 Task: Add Sprouts Sliced Ripe Black Olives to the cart.
Action: Mouse moved to (16, 82)
Screenshot: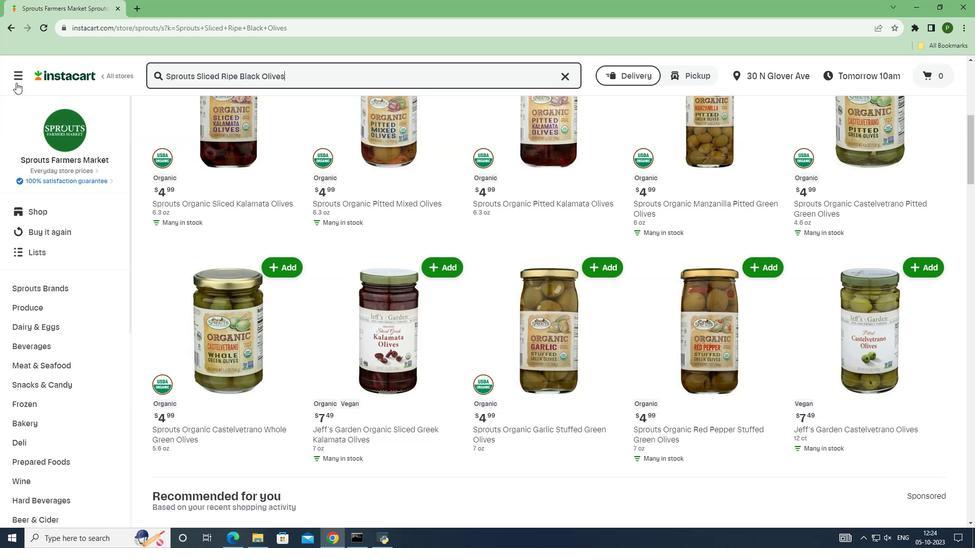 
Action: Mouse pressed left at (16, 82)
Screenshot: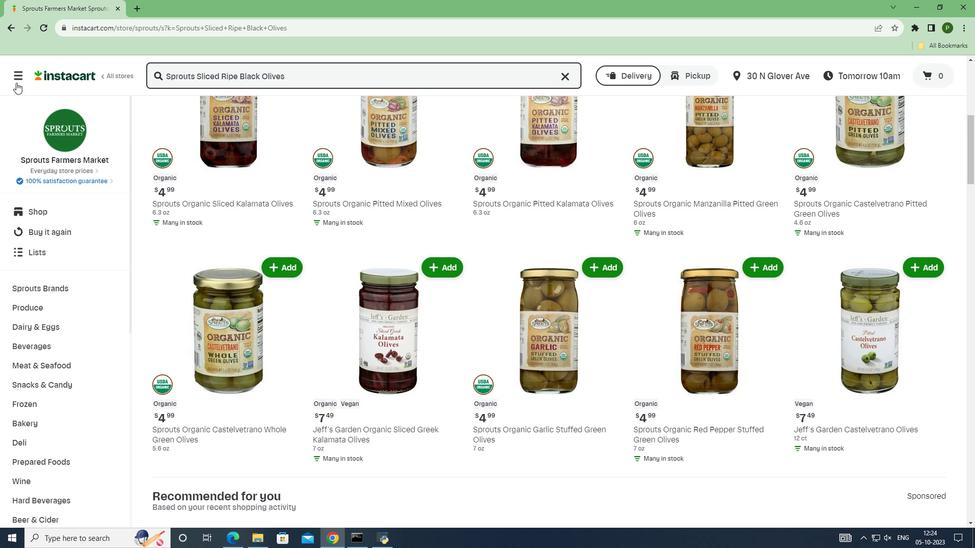 
Action: Mouse moved to (40, 284)
Screenshot: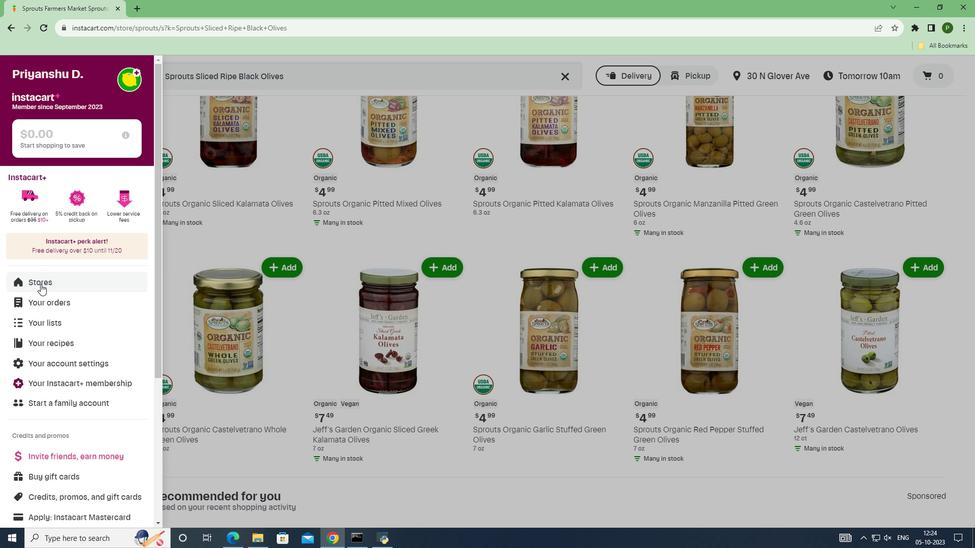 
Action: Mouse pressed left at (40, 284)
Screenshot: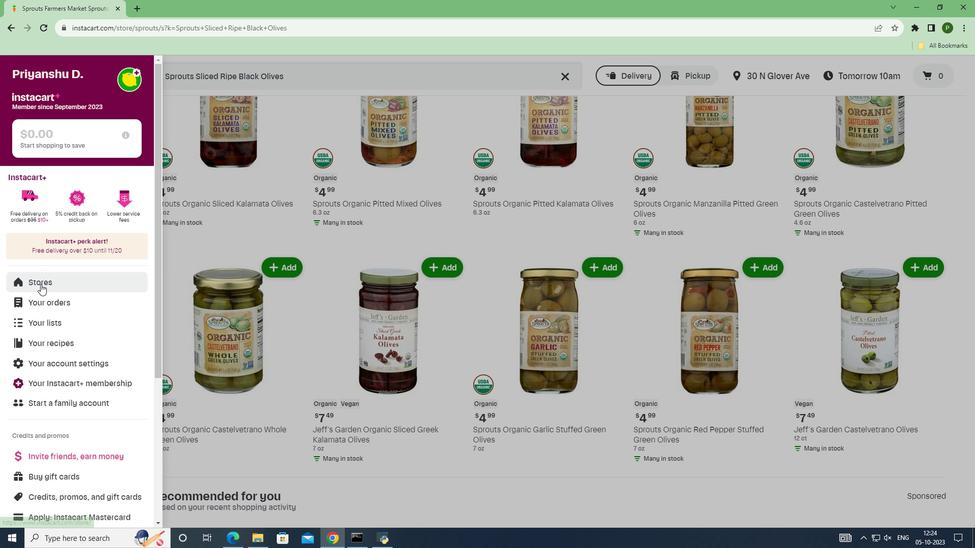 
Action: Mouse moved to (229, 123)
Screenshot: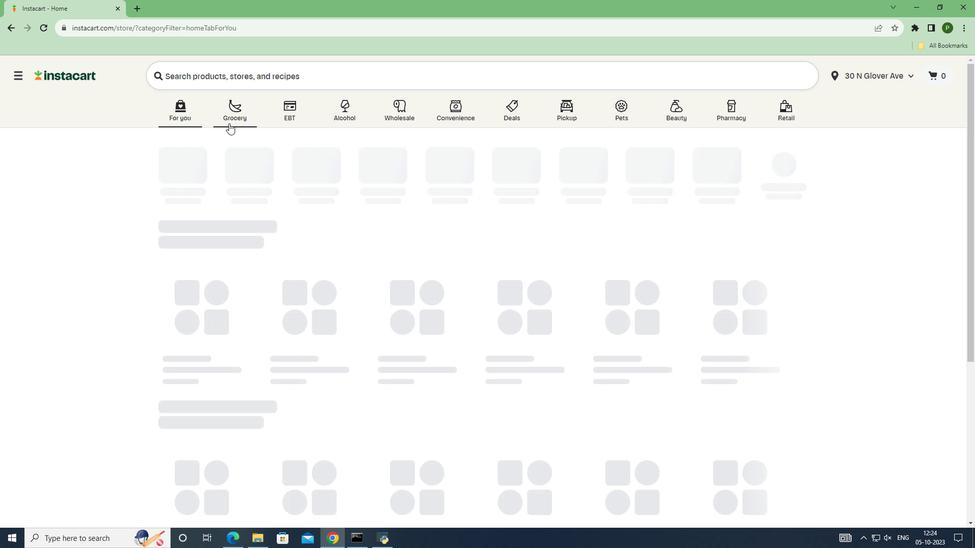 
Action: Mouse pressed left at (229, 123)
Screenshot: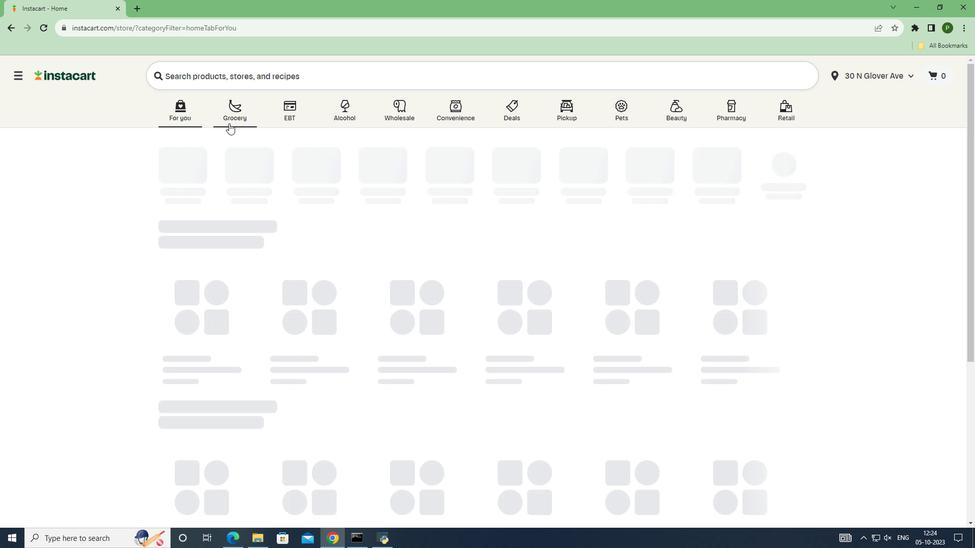 
Action: Mouse moved to (612, 232)
Screenshot: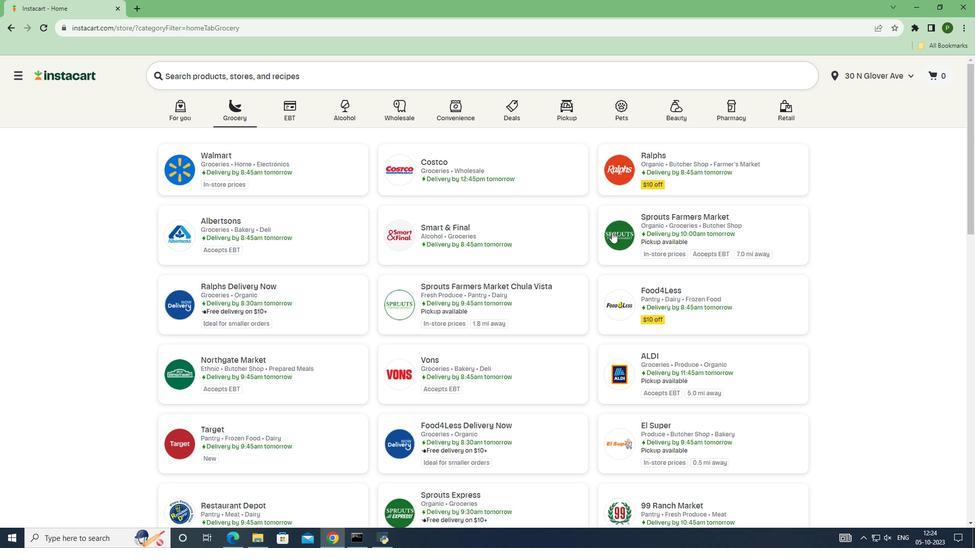 
Action: Mouse pressed left at (612, 232)
Screenshot: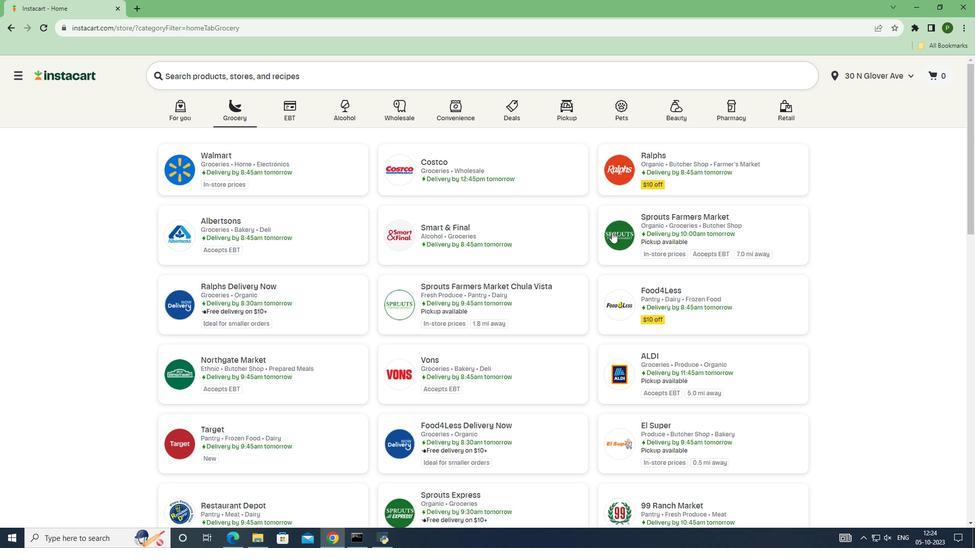 
Action: Mouse moved to (95, 290)
Screenshot: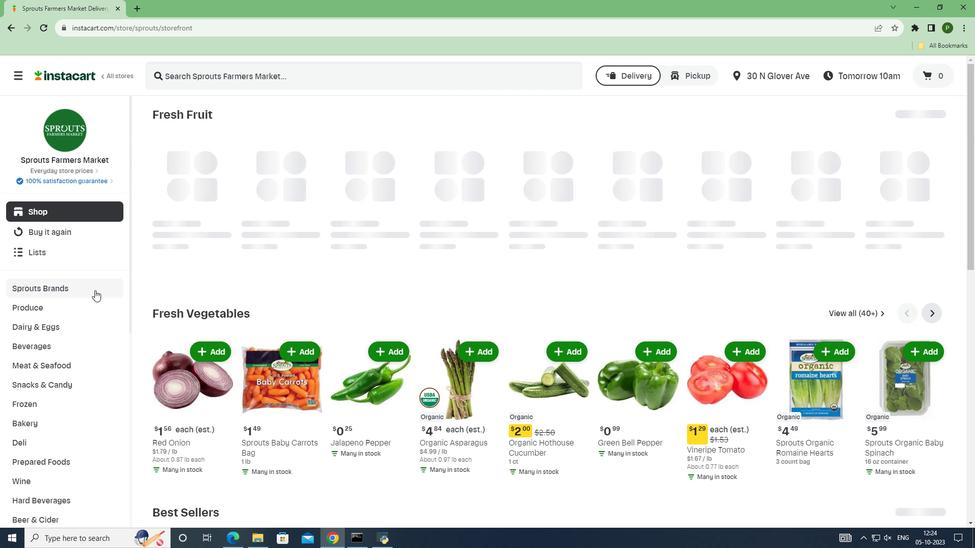 
Action: Mouse pressed left at (95, 290)
Screenshot: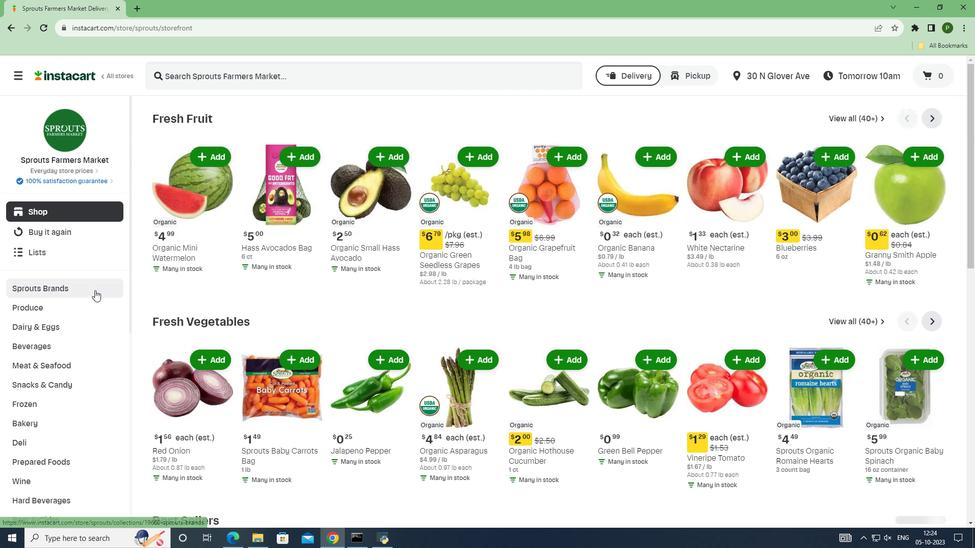 
Action: Mouse moved to (71, 367)
Screenshot: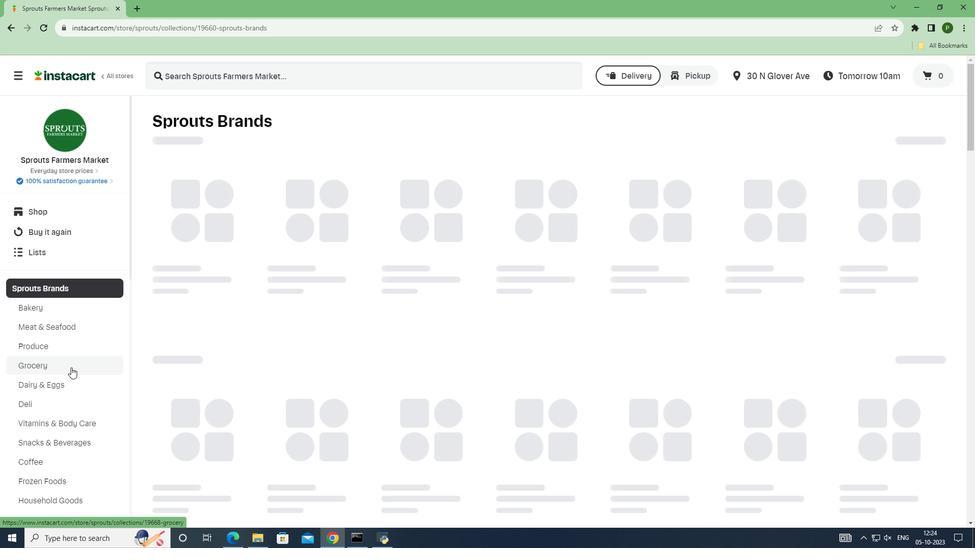 
Action: Mouse pressed left at (71, 367)
Screenshot: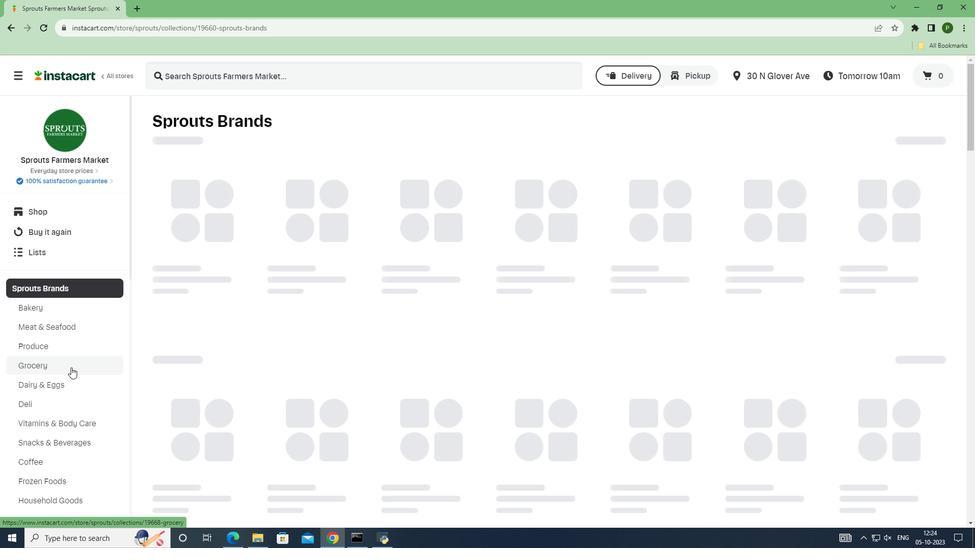 
Action: Mouse moved to (231, 227)
Screenshot: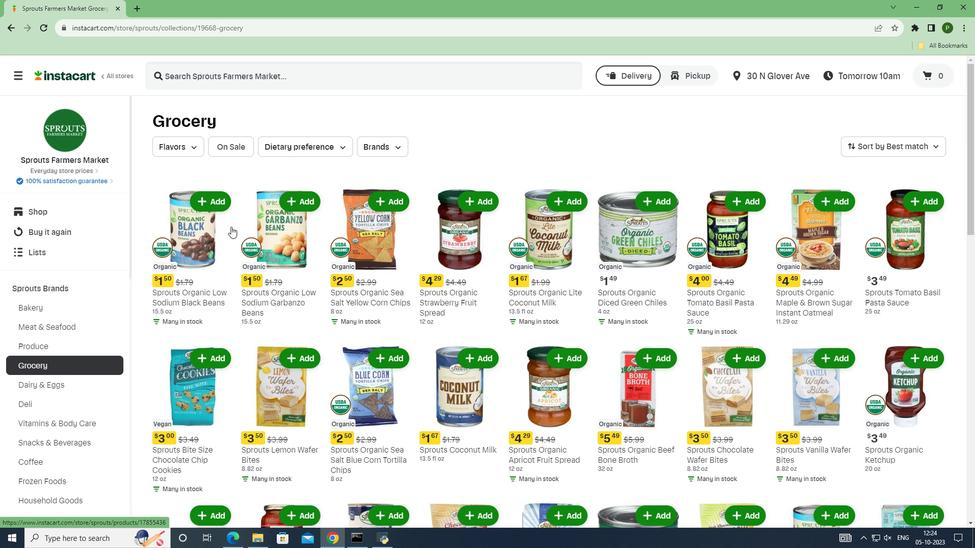 
Action: Mouse scrolled (231, 226) with delta (0, 0)
Screenshot: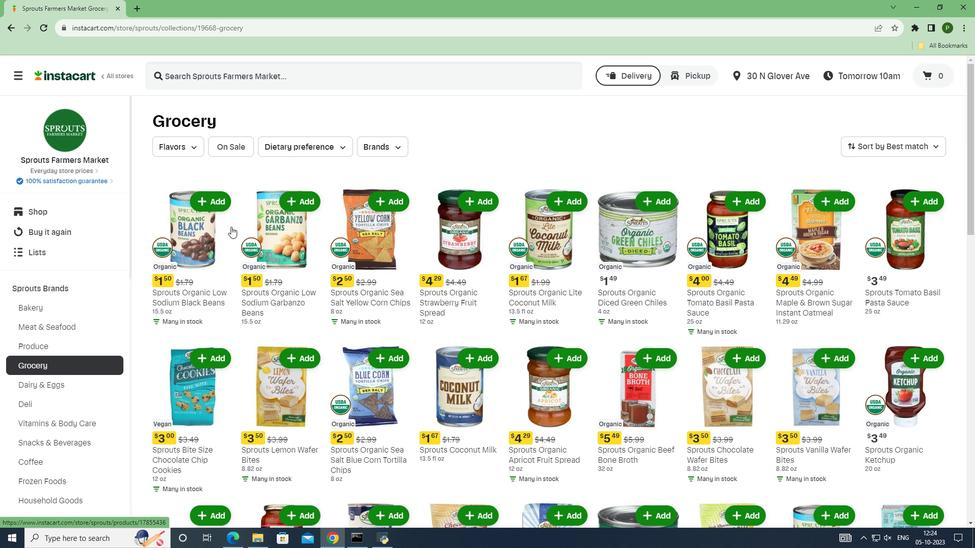 
Action: Mouse scrolled (231, 226) with delta (0, 0)
Screenshot: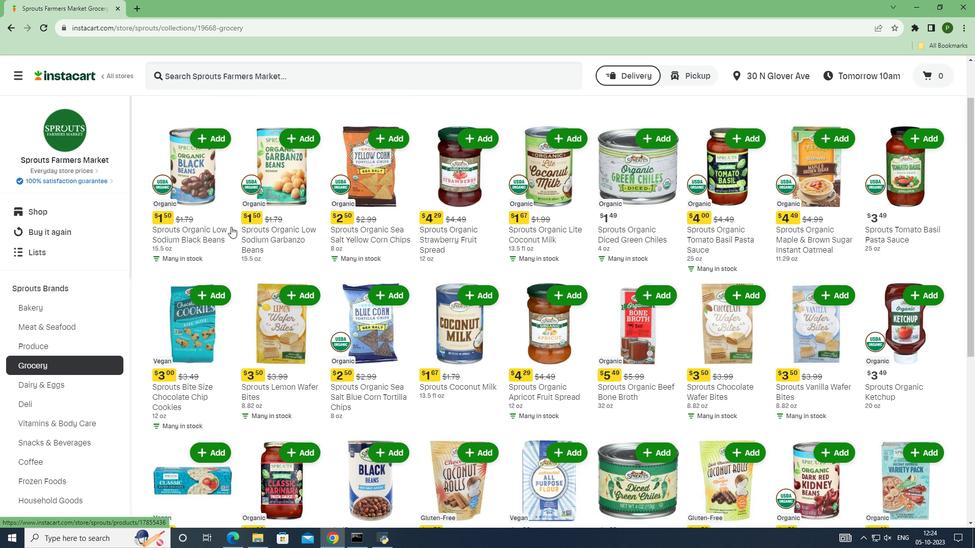 
Action: Mouse scrolled (231, 226) with delta (0, 0)
Screenshot: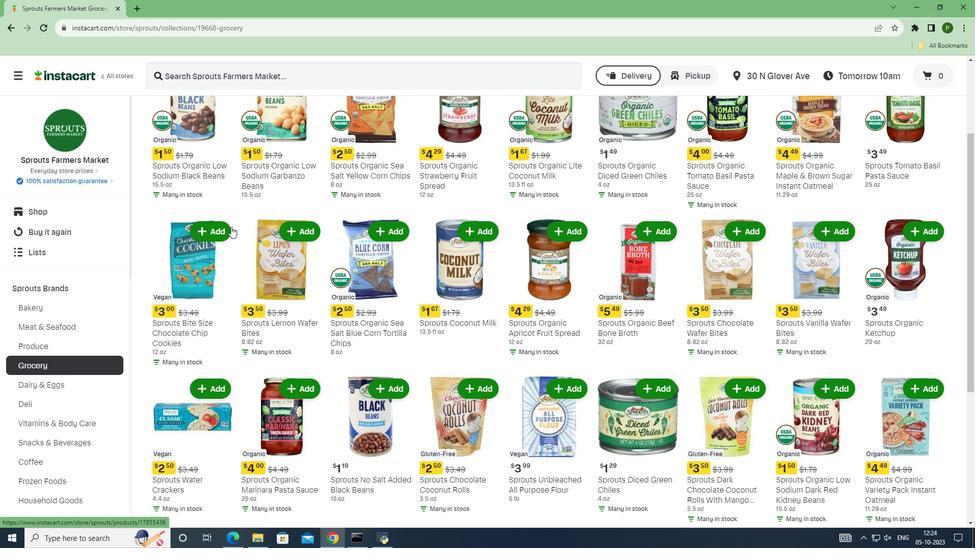 
Action: Mouse scrolled (231, 226) with delta (0, 0)
Screenshot: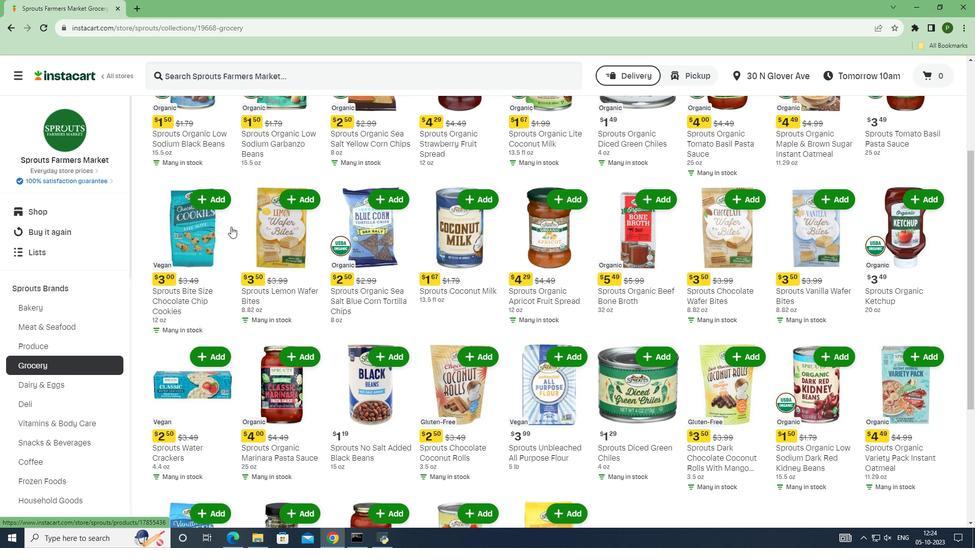 
Action: Mouse scrolled (231, 226) with delta (0, 0)
Screenshot: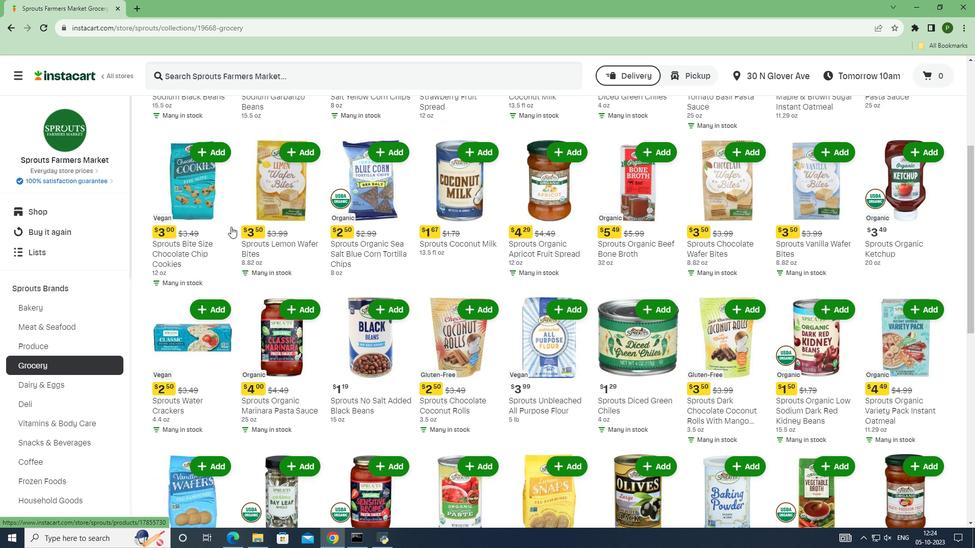 
Action: Mouse scrolled (231, 226) with delta (0, 0)
Screenshot: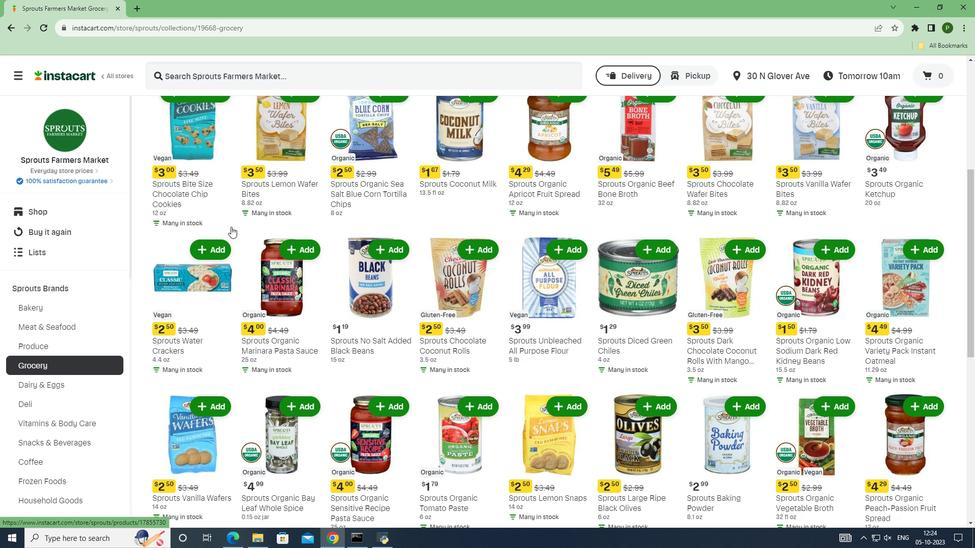 
Action: Mouse scrolled (231, 226) with delta (0, 0)
Screenshot: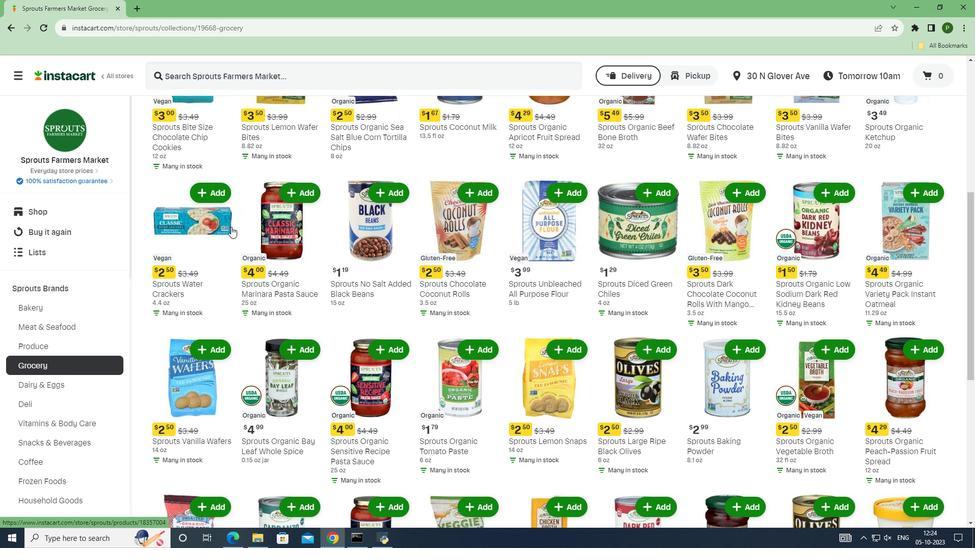 
Action: Mouse scrolled (231, 226) with delta (0, 0)
Screenshot: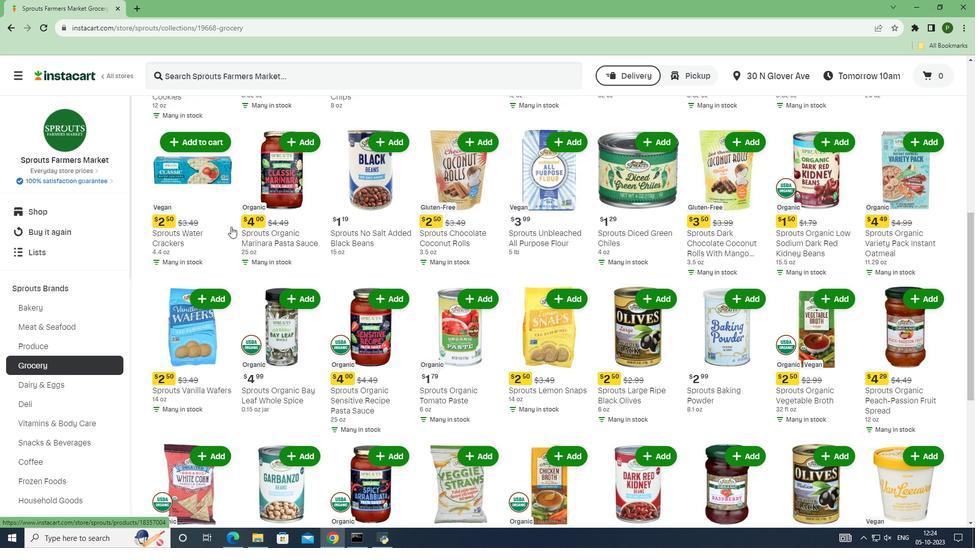 
Action: Mouse scrolled (231, 226) with delta (0, 0)
Screenshot: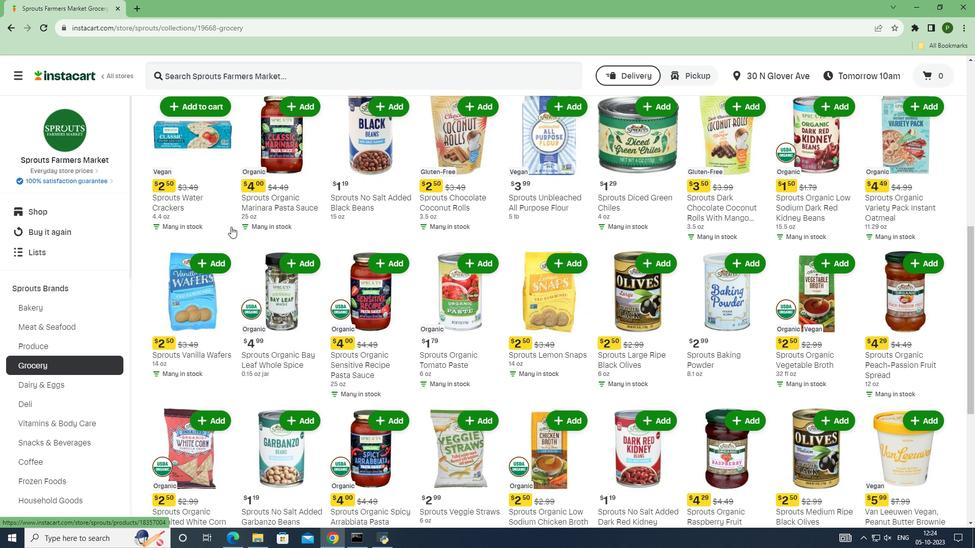 
Action: Mouse scrolled (231, 226) with delta (0, 0)
Screenshot: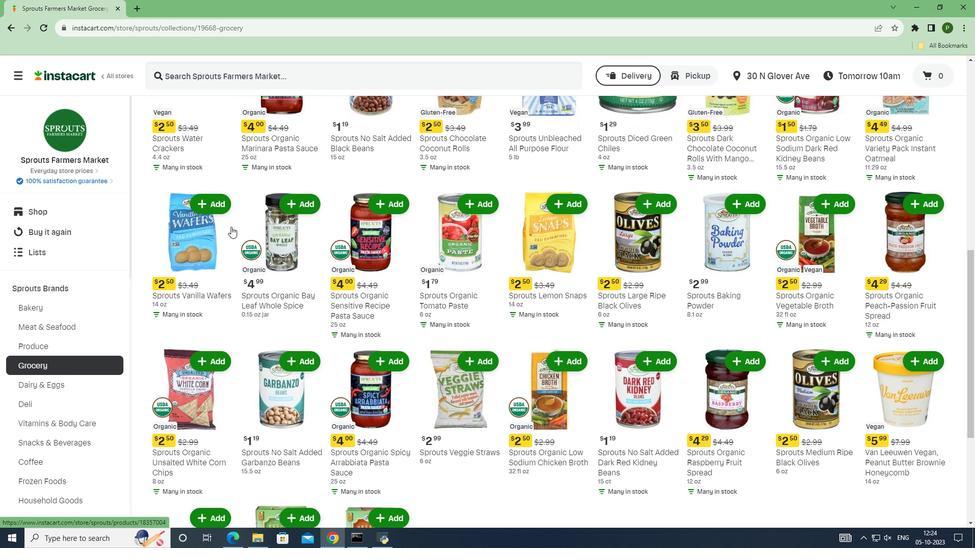 
Action: Mouse scrolled (231, 226) with delta (0, 0)
Screenshot: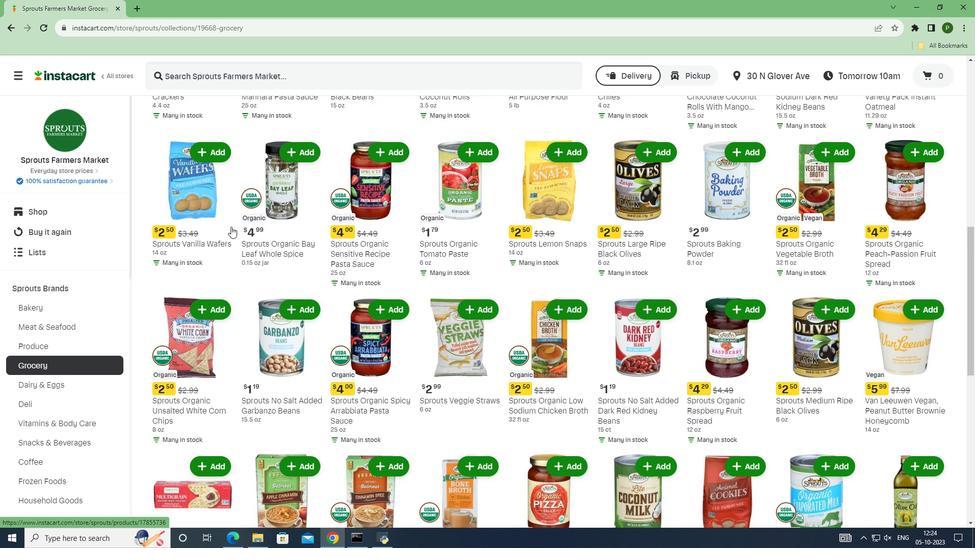 
Action: Mouse scrolled (231, 226) with delta (0, 0)
Screenshot: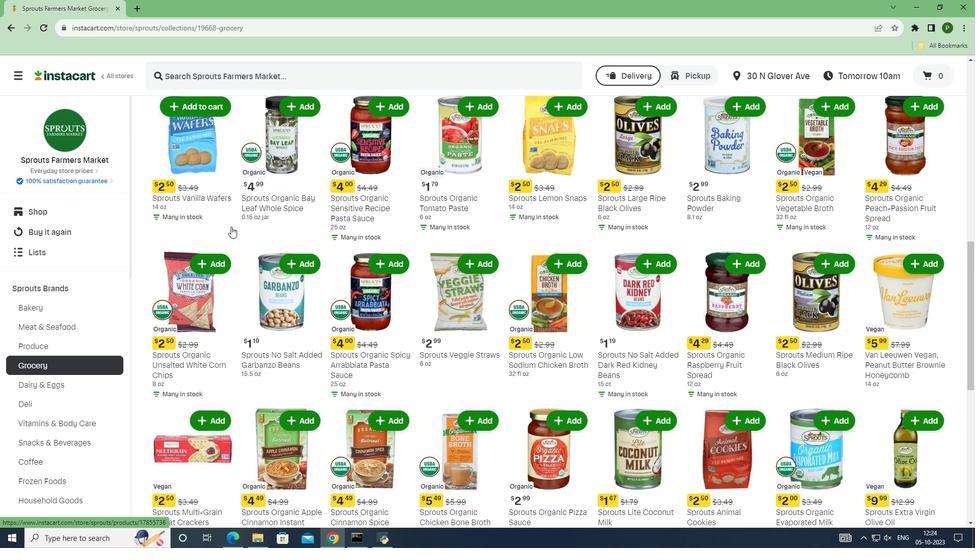 
Action: Mouse scrolled (231, 226) with delta (0, 0)
Screenshot: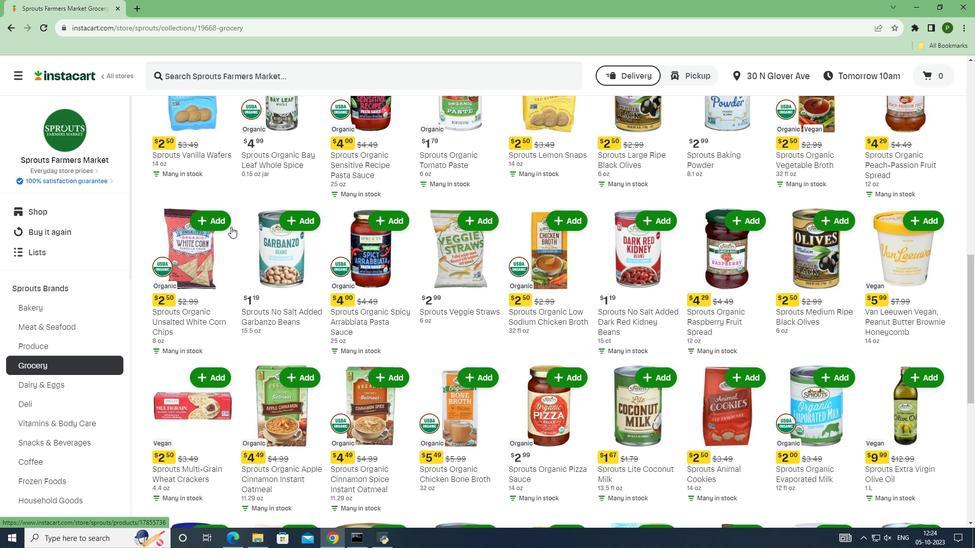 
Action: Mouse scrolled (231, 226) with delta (0, 0)
Screenshot: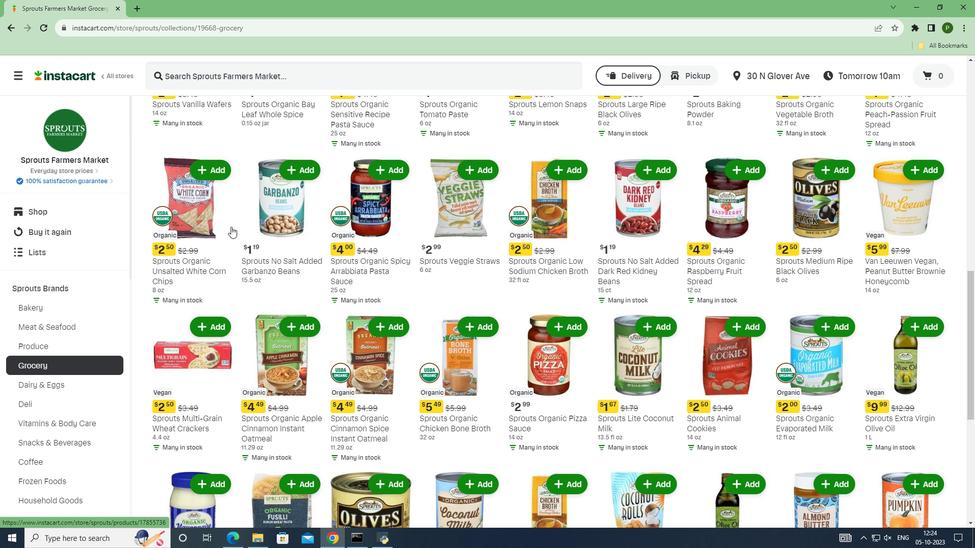 
Action: Mouse scrolled (231, 226) with delta (0, 0)
Screenshot: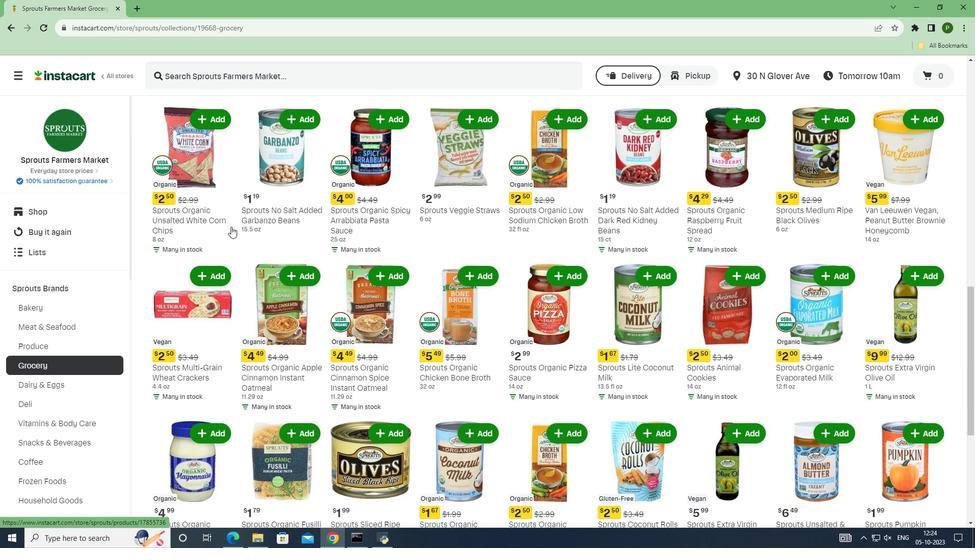 
Action: Mouse scrolled (231, 226) with delta (0, 0)
Screenshot: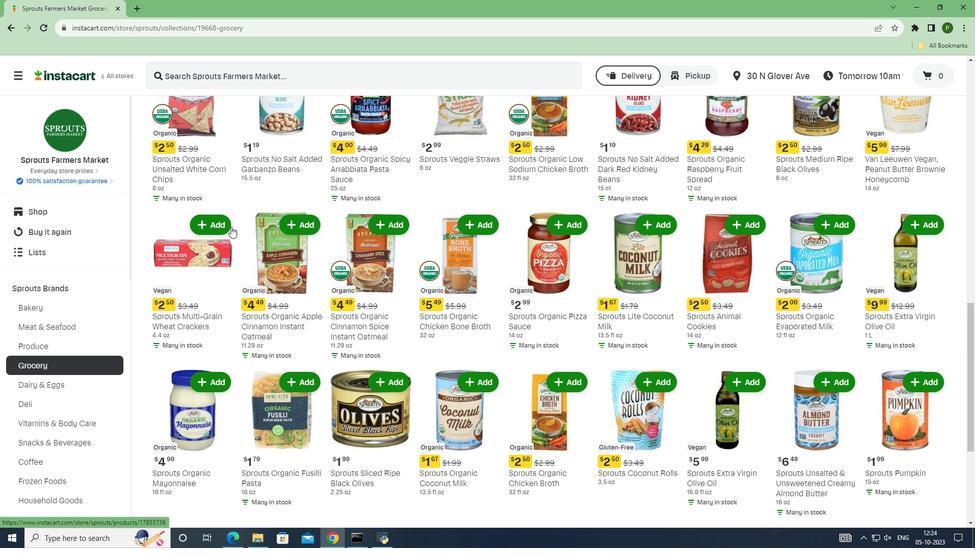 
Action: Mouse scrolled (231, 226) with delta (0, 0)
Screenshot: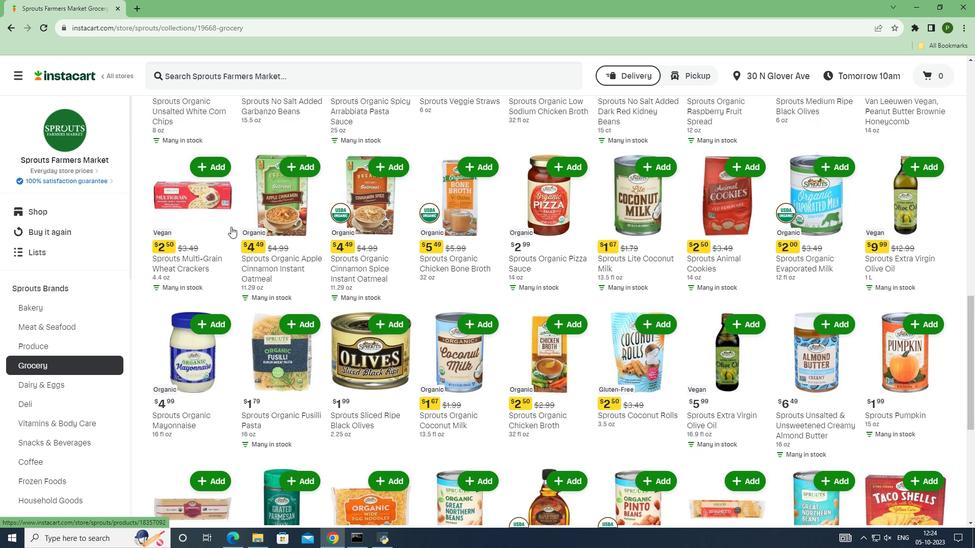 
Action: Mouse moved to (378, 277)
Screenshot: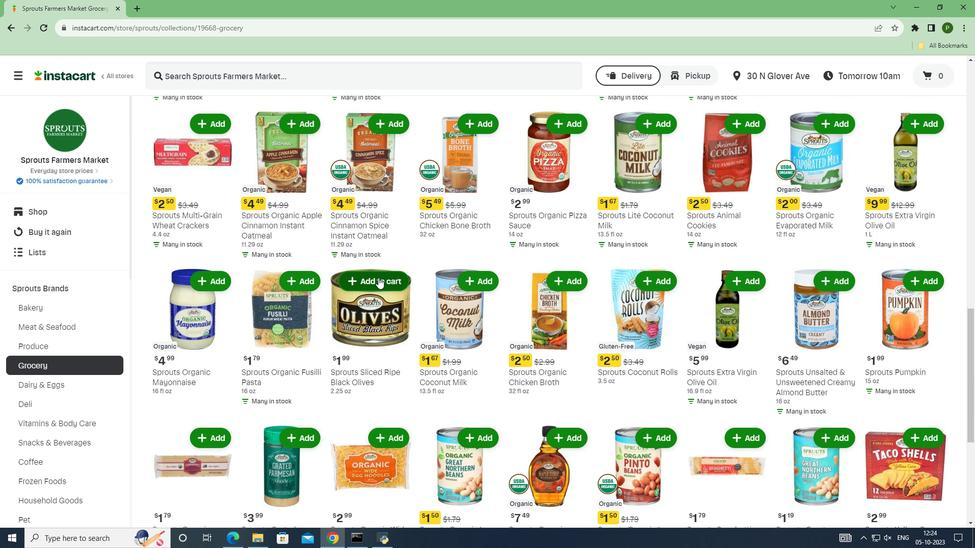 
Action: Mouse pressed left at (378, 277)
Screenshot: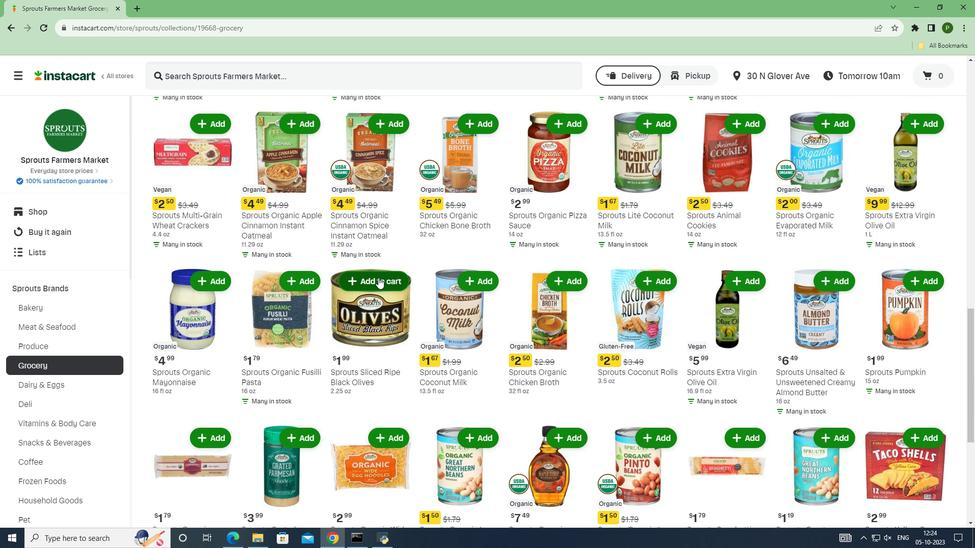 
